 Task: Calculate the inverse hyperbolic cosecant for x = 7.5.
Action: Mouse moved to (1266, 84)
Screenshot: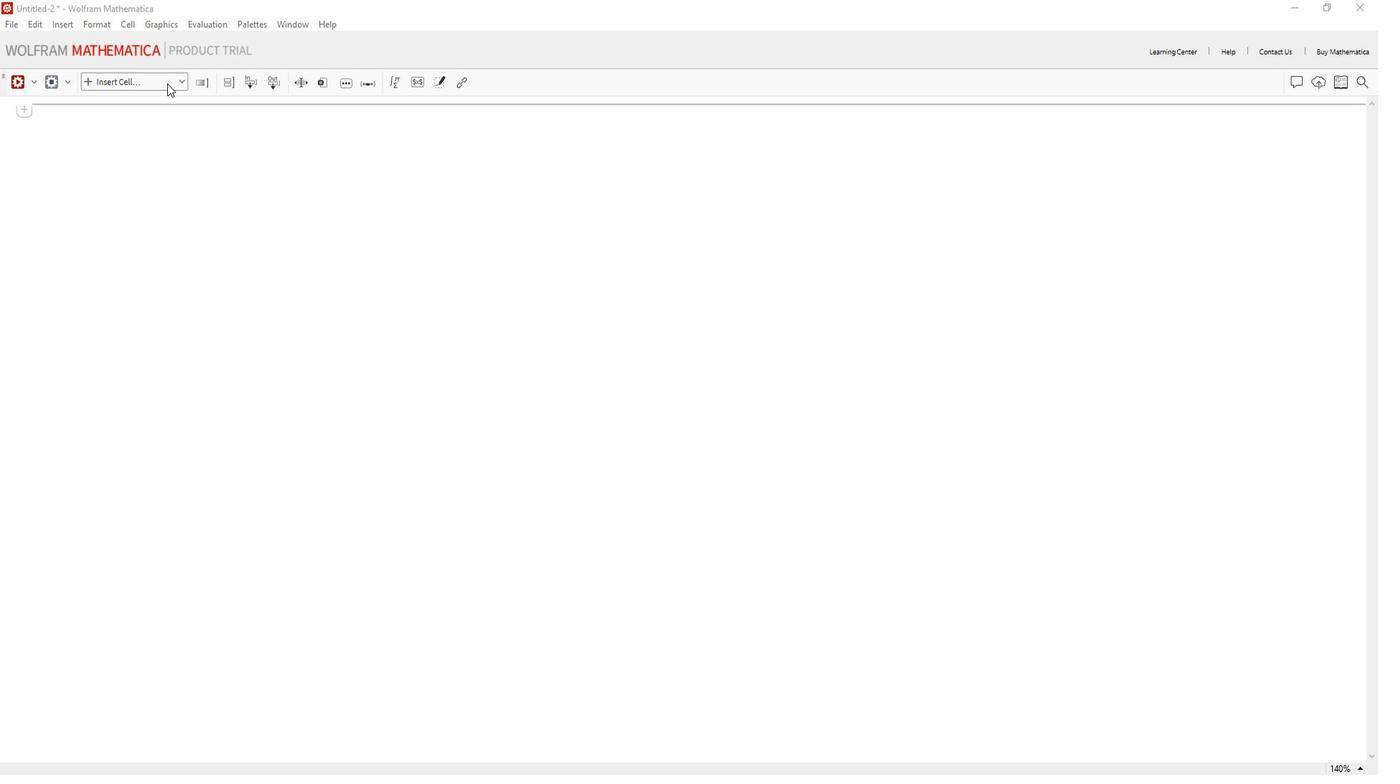 
Action: Mouse pressed left at (1266, 84)
Screenshot: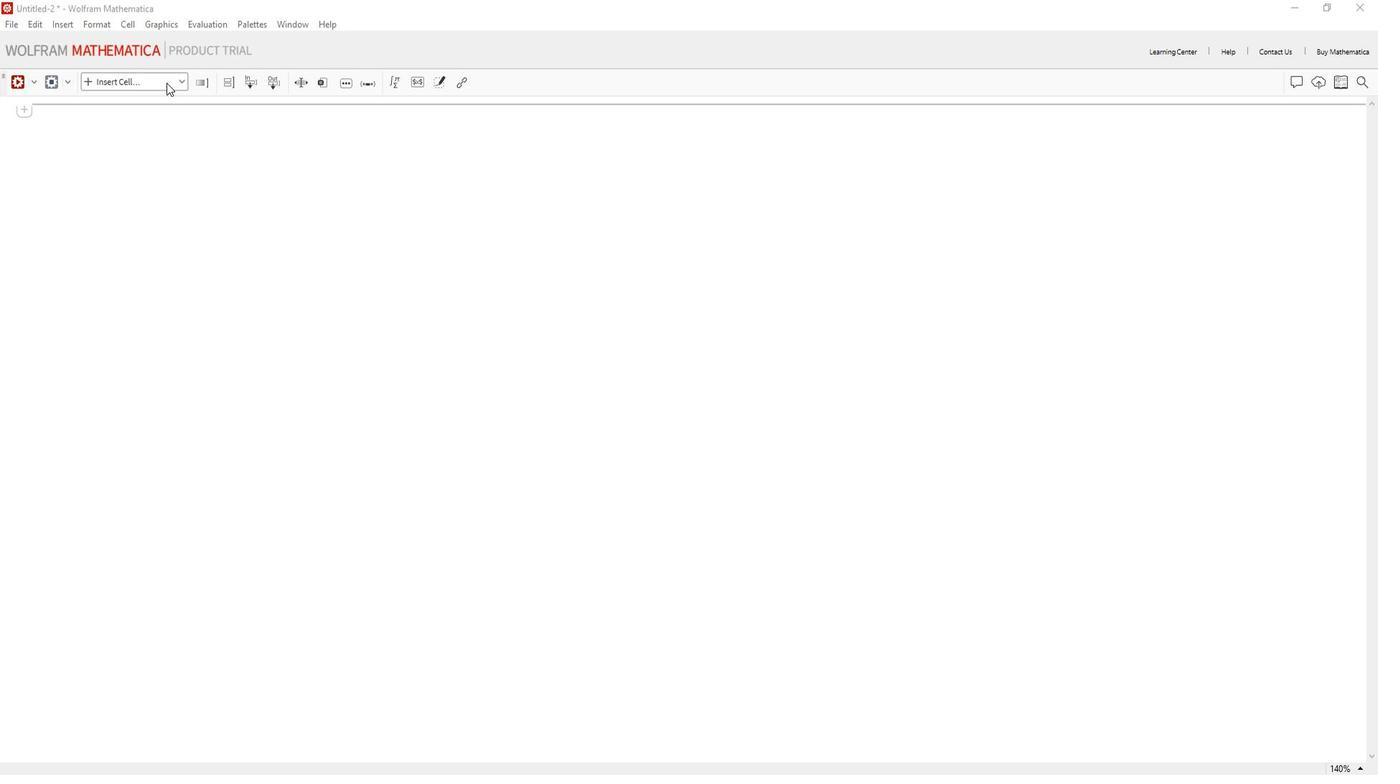 
Action: Mouse moved to (1232, 114)
Screenshot: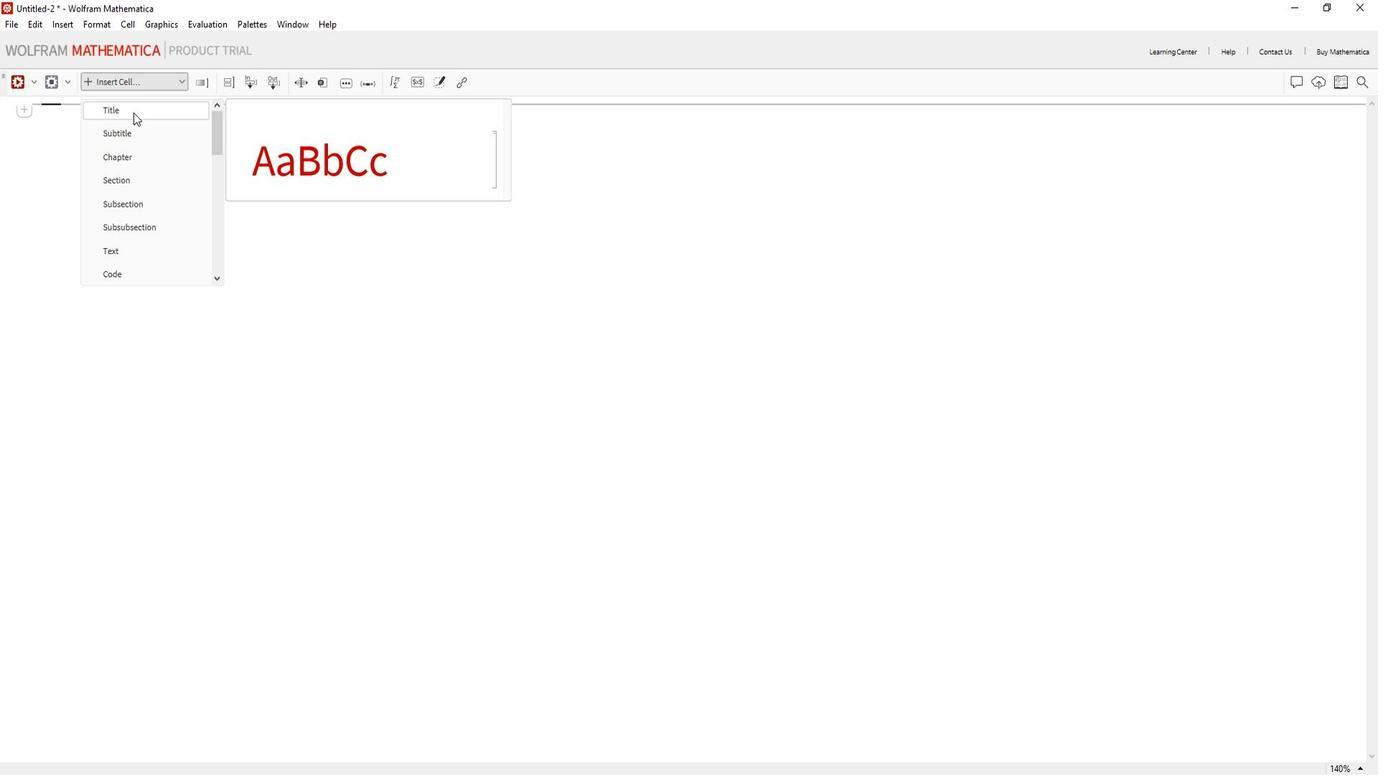 
Action: Mouse pressed left at (1232, 114)
Screenshot: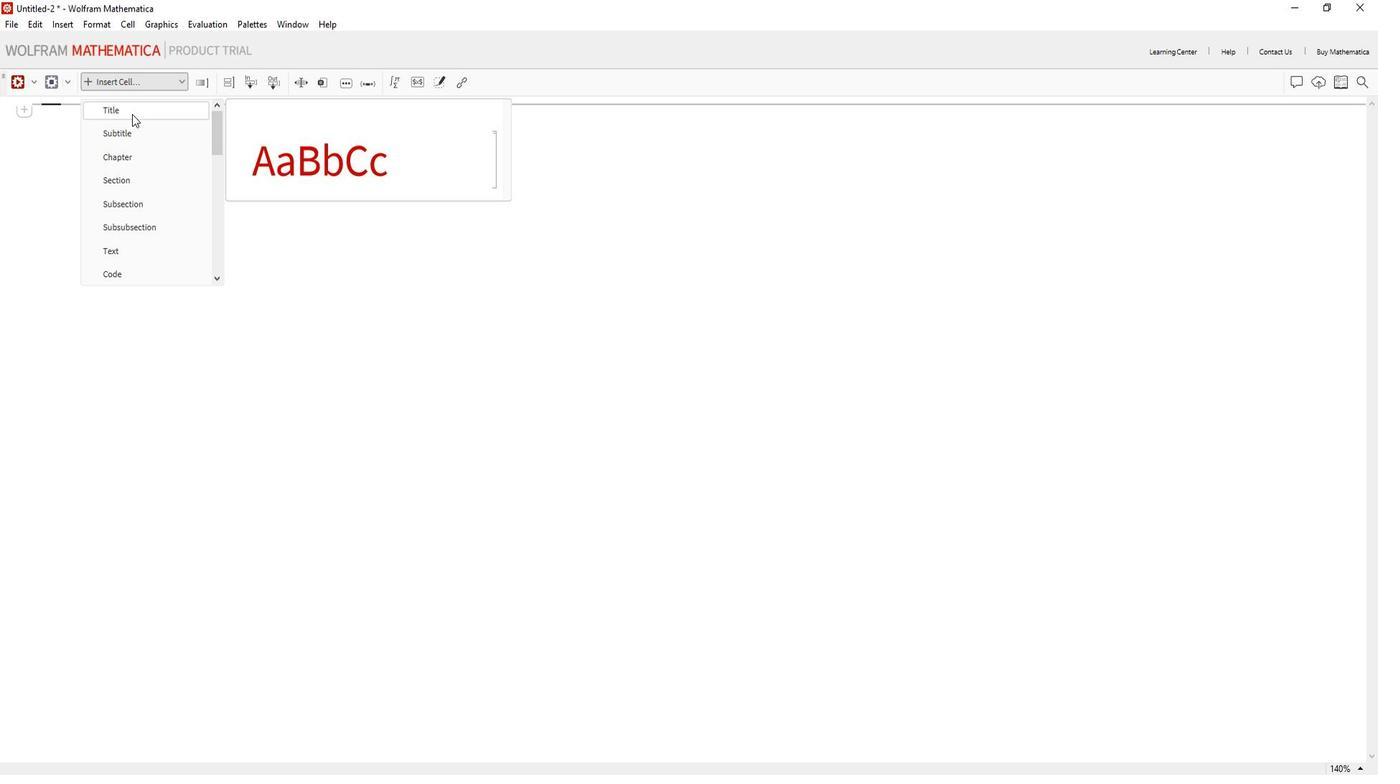 
Action: Key pressed <Key.shift>Calculate<Key.space>the<Key.space>inverse<Key.space>hyperbolic<Key.space>cosecant.
Screenshot: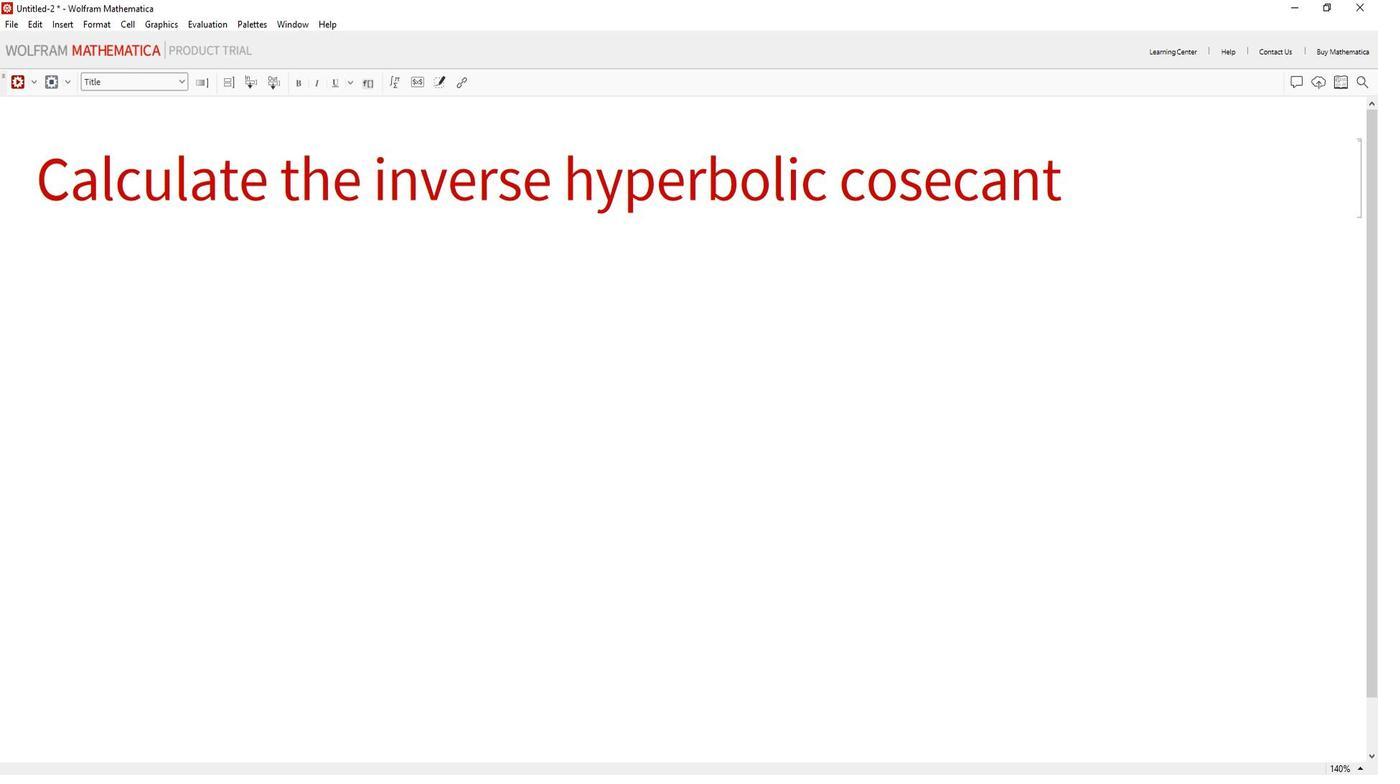 
Action: Mouse moved to (1262, 239)
Screenshot: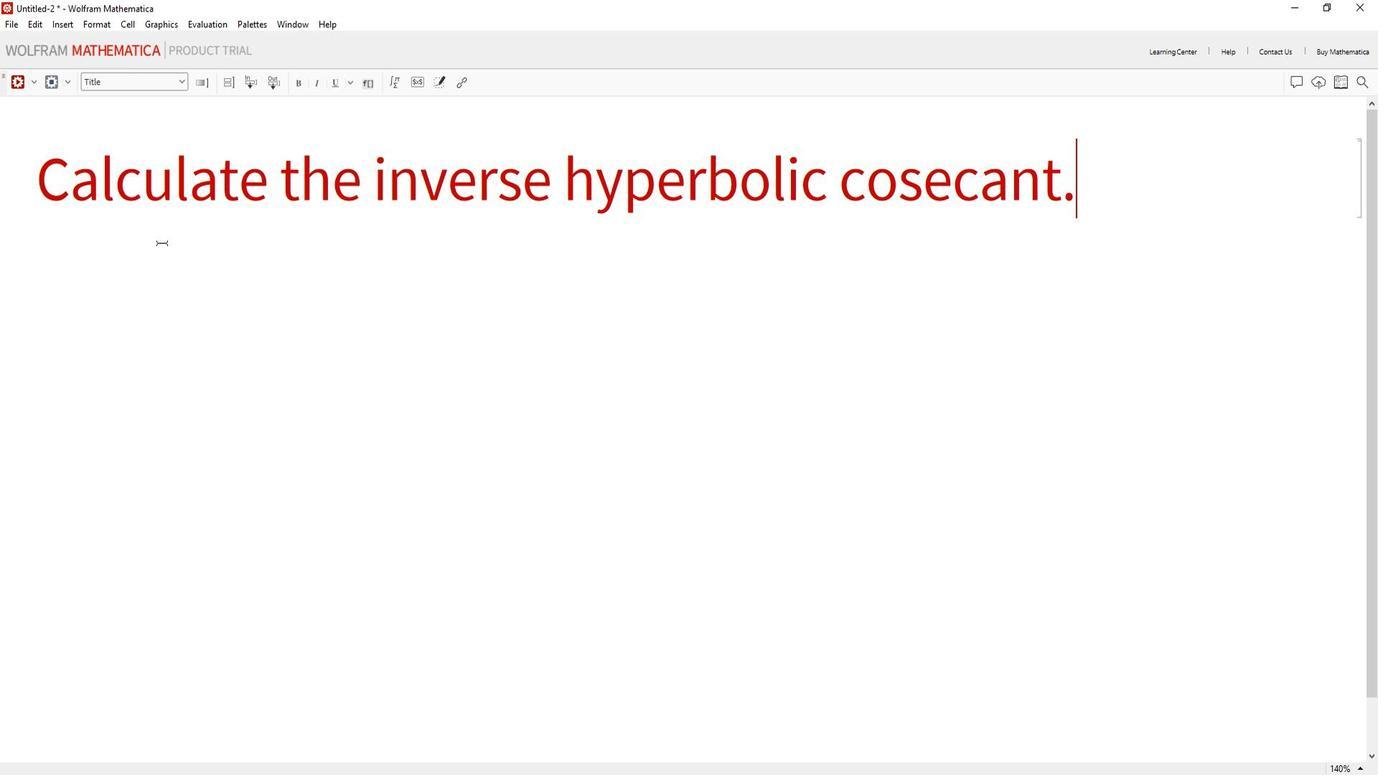 
Action: Mouse pressed left at (1262, 239)
Screenshot: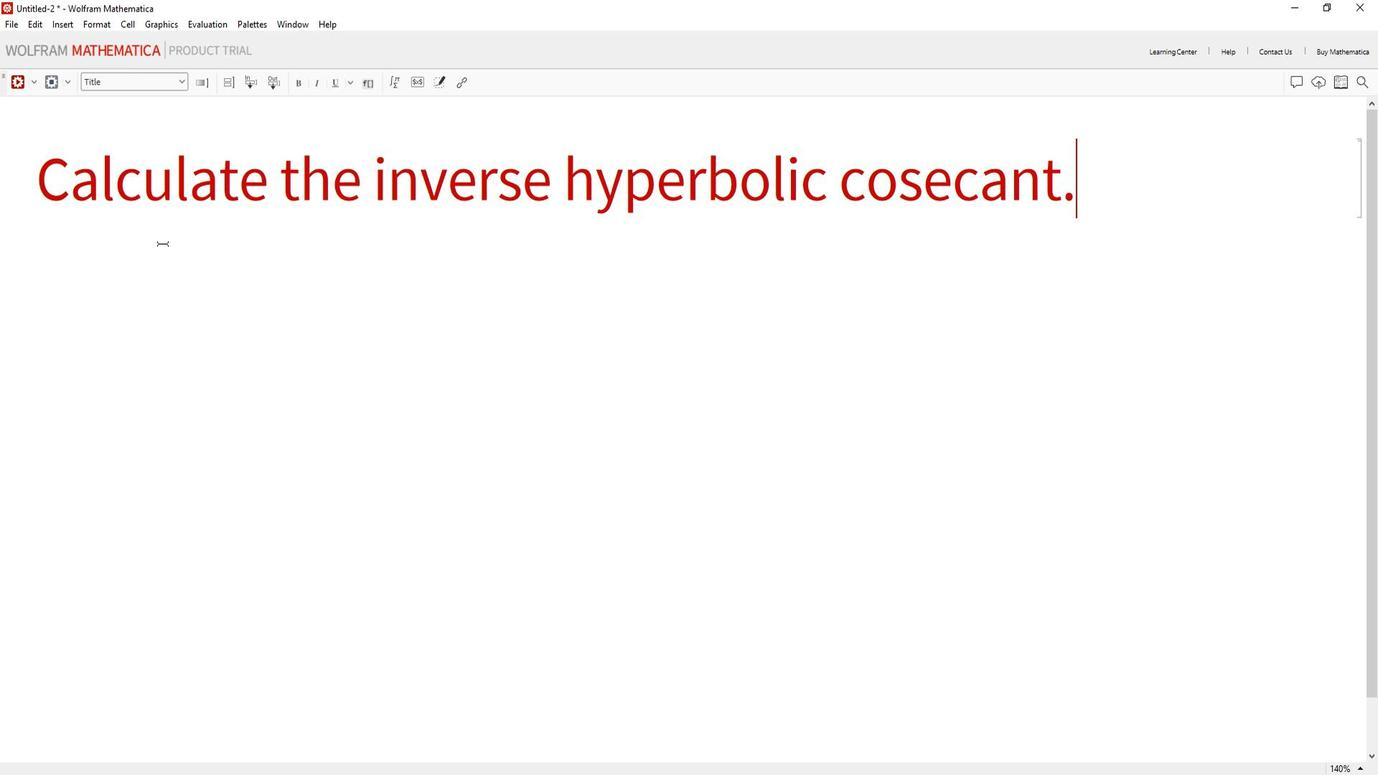 
Action: Mouse moved to (1232, 79)
Screenshot: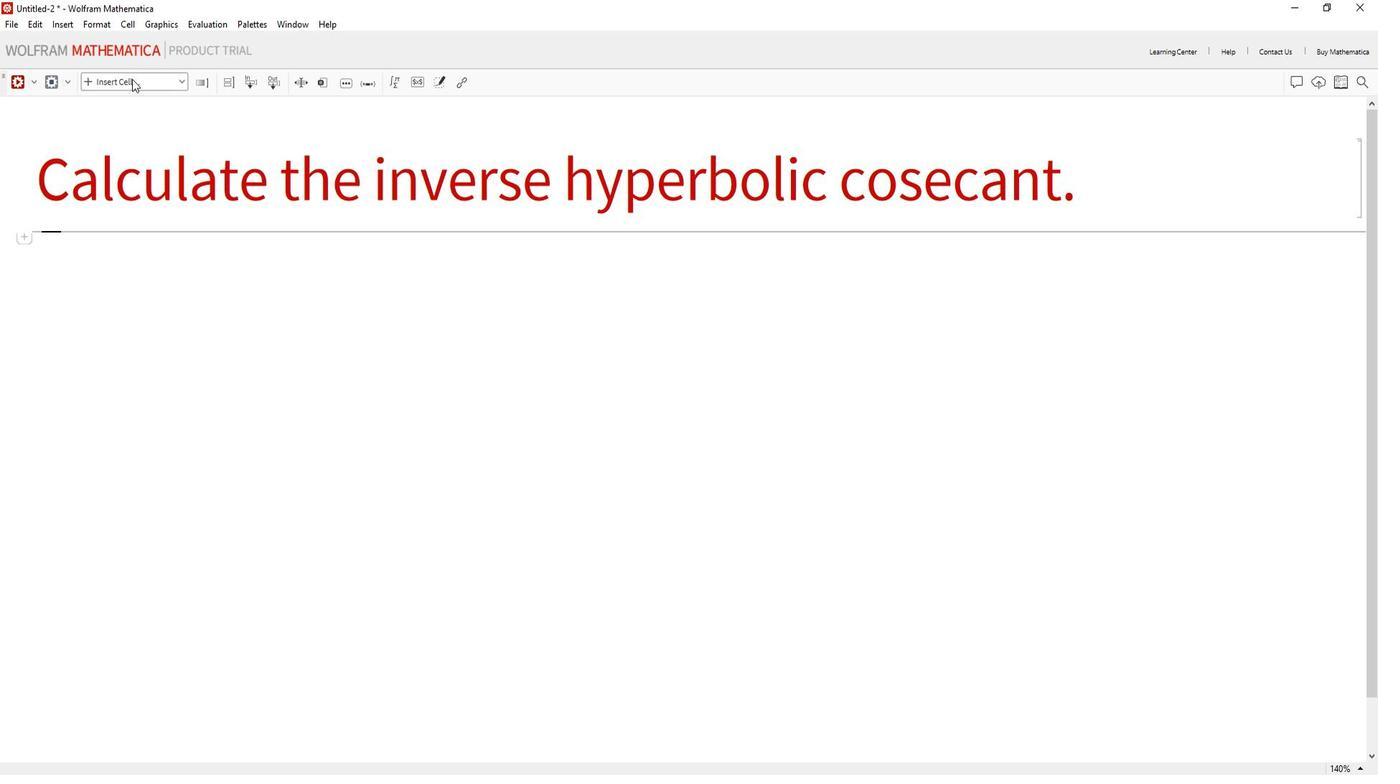 
Action: Mouse pressed left at (1232, 79)
Screenshot: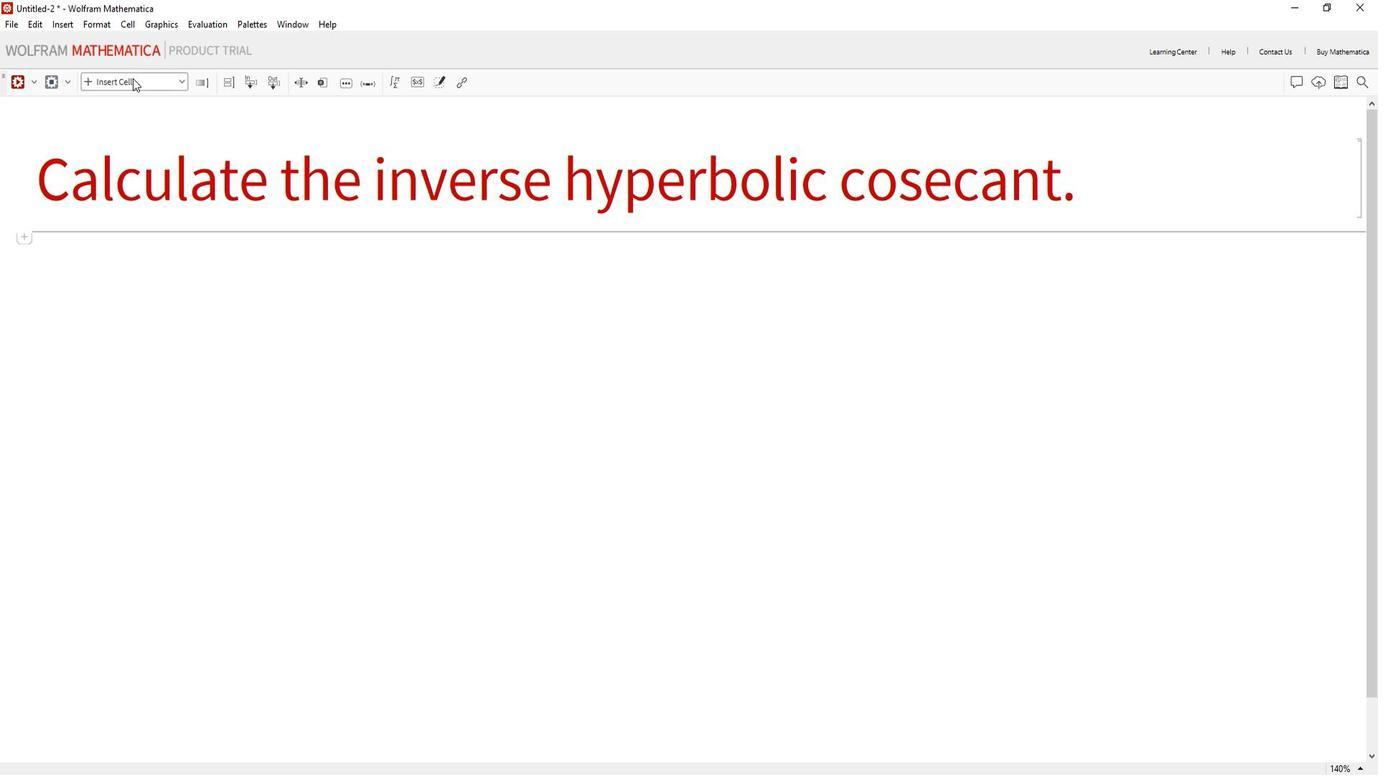 
Action: Mouse moved to (1224, 270)
Screenshot: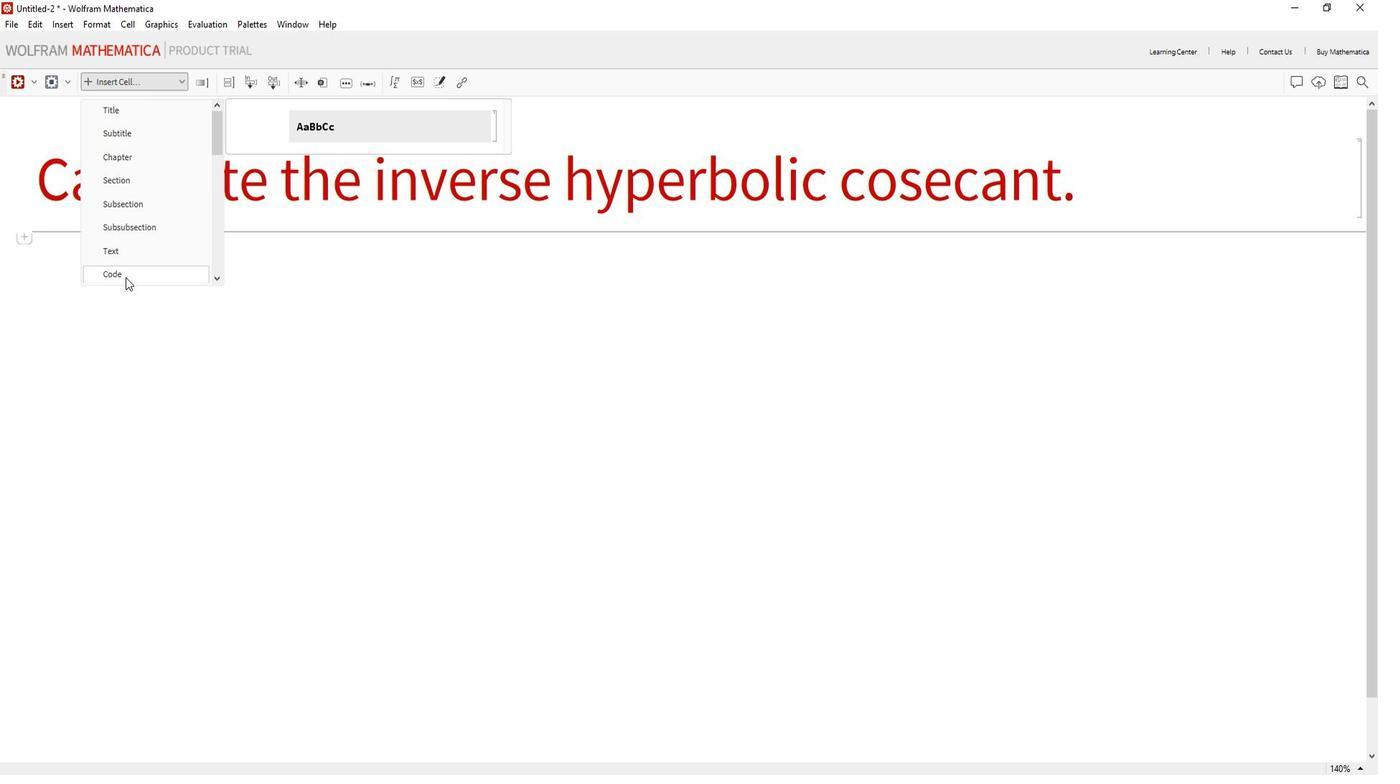 
Action: Mouse pressed left at (1224, 270)
Screenshot: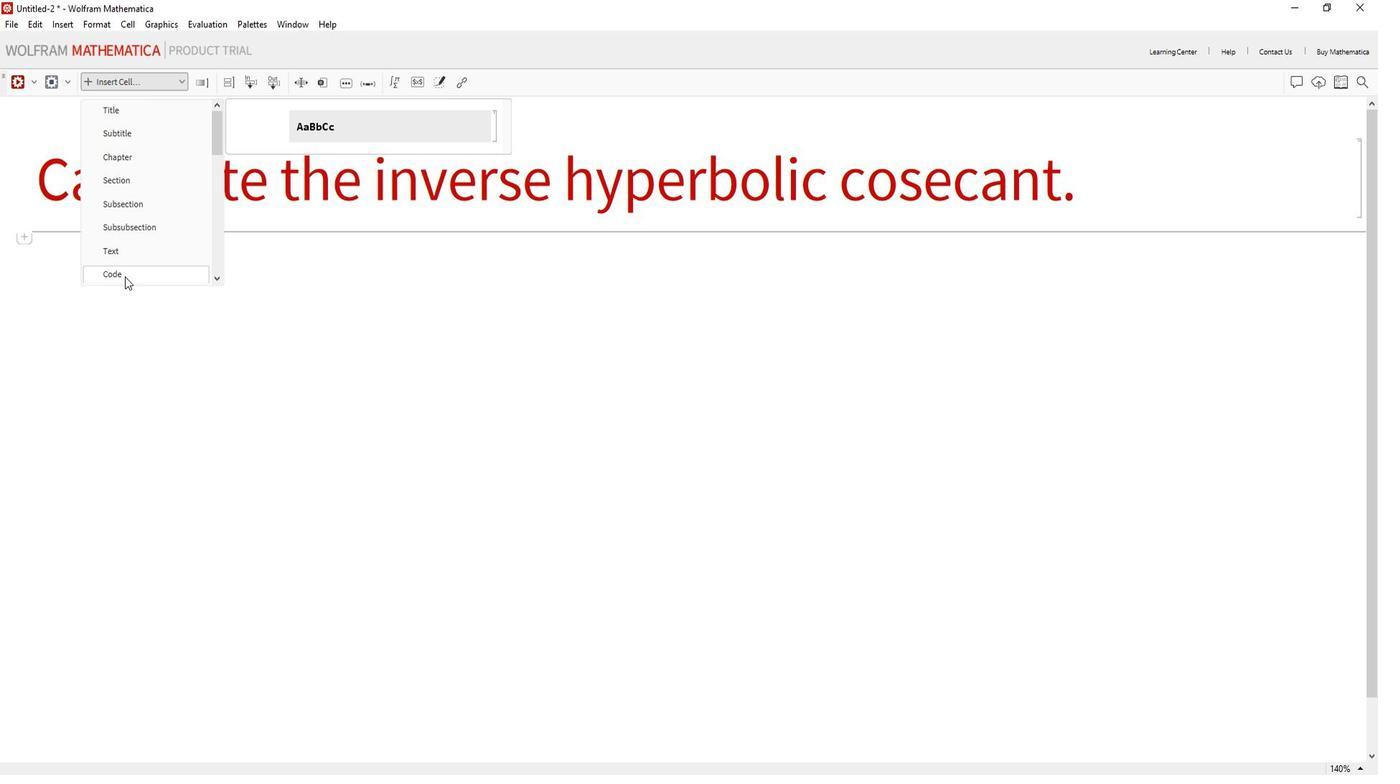 
Action: Mouse pressed left at (1224, 270)
Screenshot: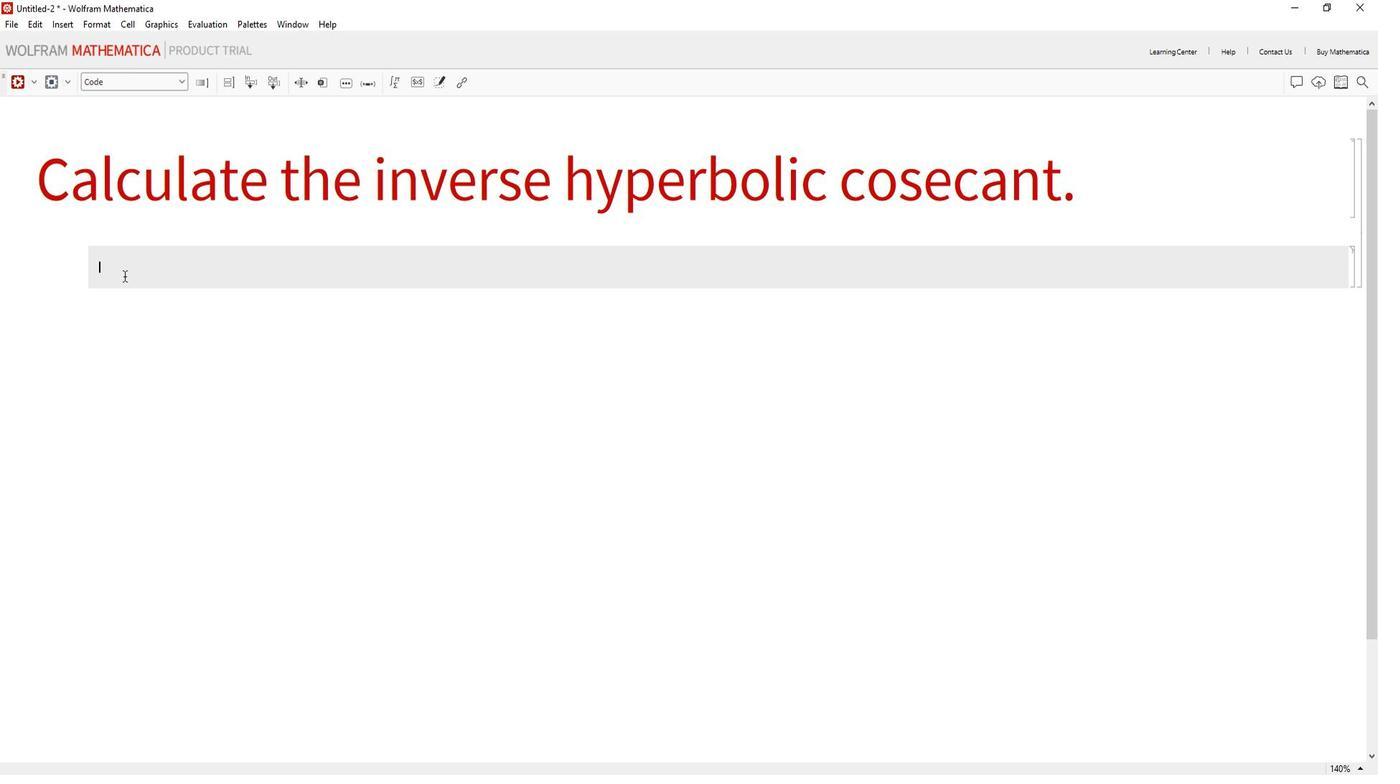
Action: Mouse moved to (1018, 298)
Screenshot: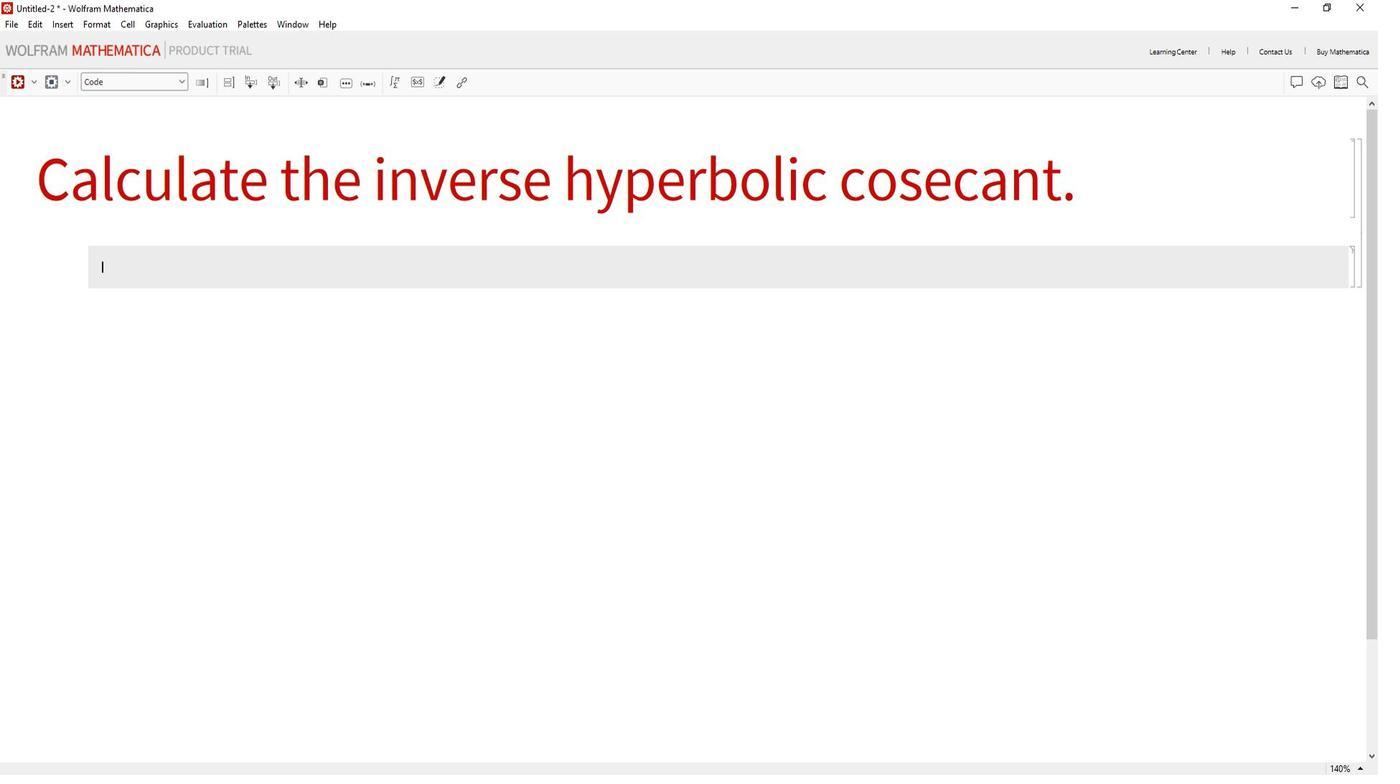 
Action: Mouse pressed left at (1018, 298)
Screenshot: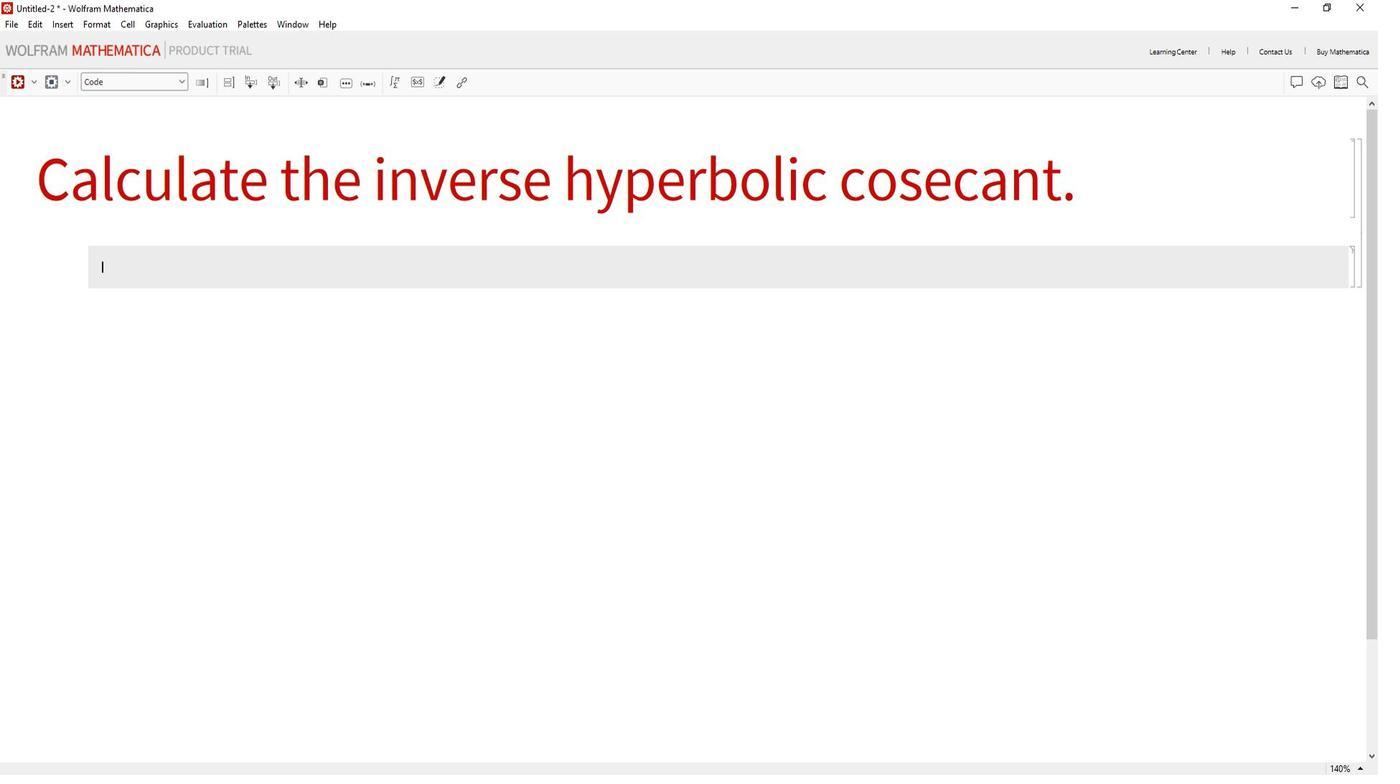 
Action: Mouse moved to (1220, 264)
Screenshot: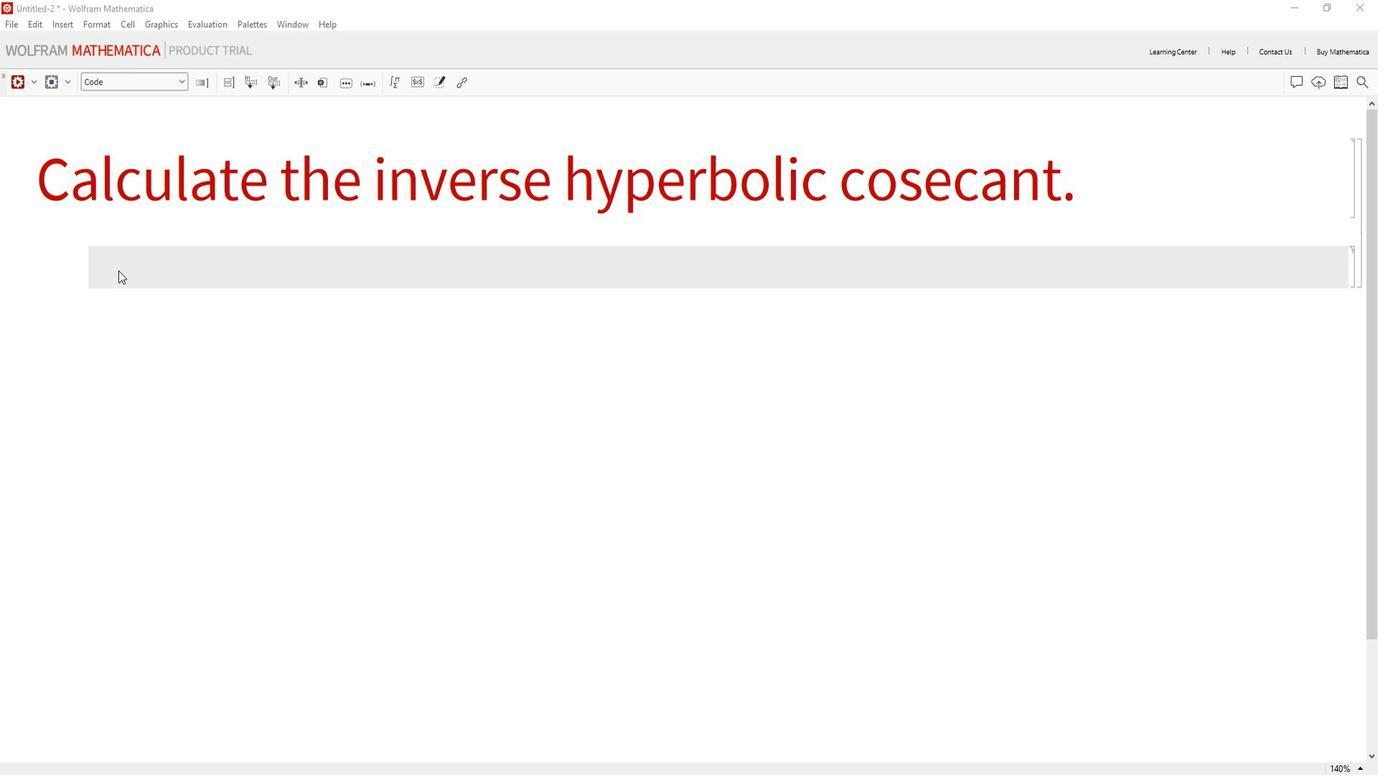 
Action: Mouse pressed left at (1220, 264)
Screenshot: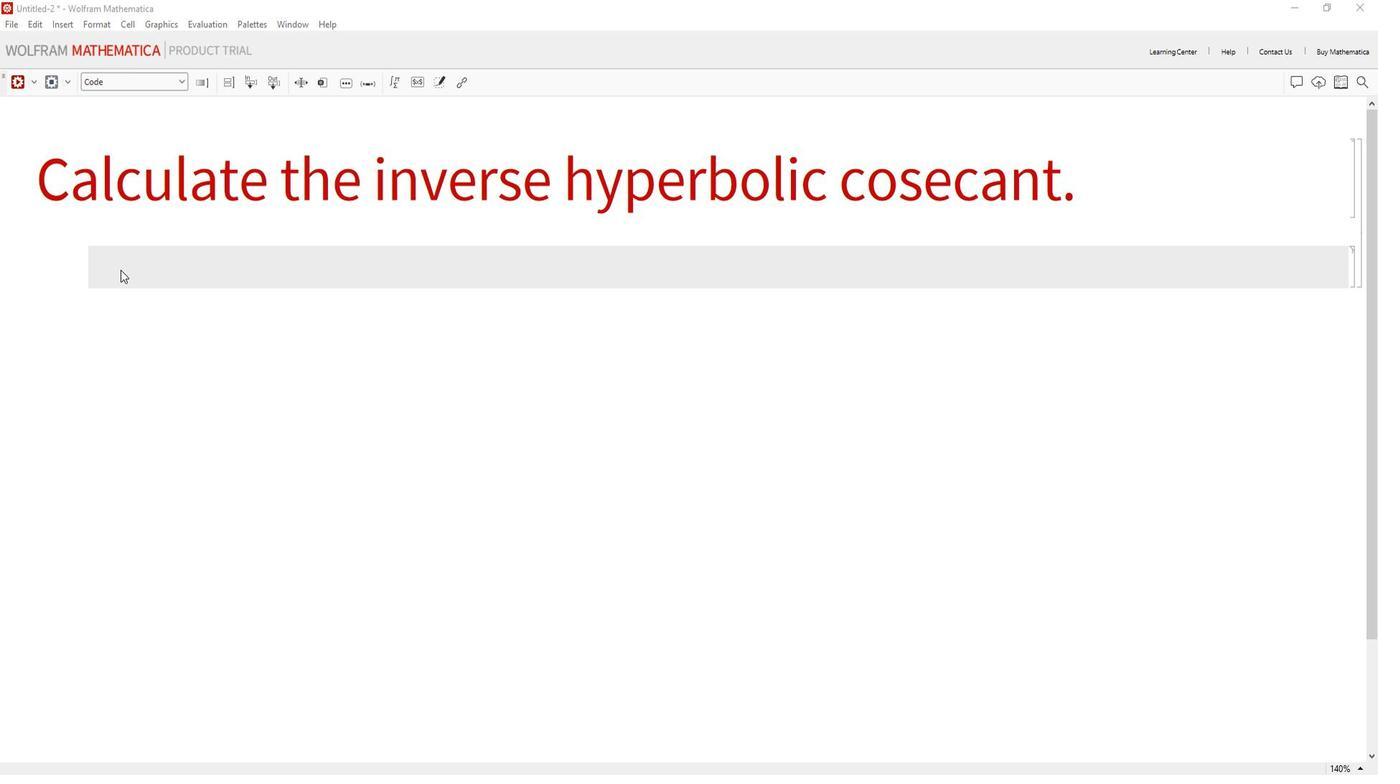 
Action: Mouse moved to (1220, 264)
Screenshot: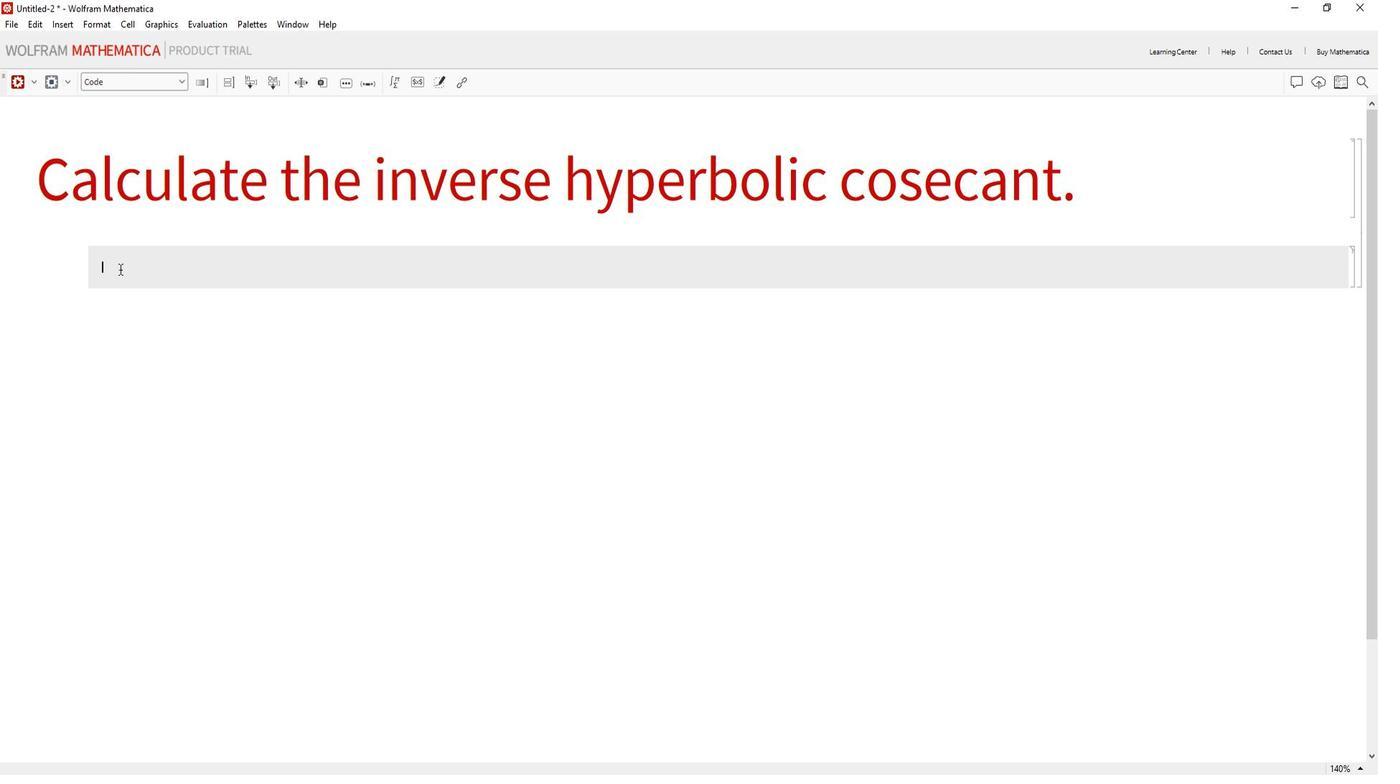 
Action: Key pressed <Key.shift_r>(*<Key.shift>Define<Key.space>the<Key.space>value<Key.space>of<Key.space>x<Key.right><Key.right>x<Key.space>=<Key.space>7.5;<Key.enter><Key.enter><Key.shift_r><Key.shift_r>(*<Key.shift>Evaluate<Key.space>the<Key.space>inverse<Key.space>hyperbolic<Key.space>cosecant<Key.right><Key.right><Key.enter>inverse<Key.shift>Hyperbolic<Key.shift>Cosecant<Key.enter><Key.space>=<Key.space><Key.shift>Arc<Key.shift>Csch<Key.enter>[x<Key.right>;<Key.enter><Key.enter><Key.shift_r>(*<Key.shift><Key.shift><Key.shift><Key.shift><Key.shift><Key.shift><Key.shift>Display<Key.space>the<Key.space>result<Key.right><Key.right><Key.enter>inverse<Key.shift>Hyper<Key.shift>bolic<Key.shift>Cosecant<Key.enter>
Screenshot: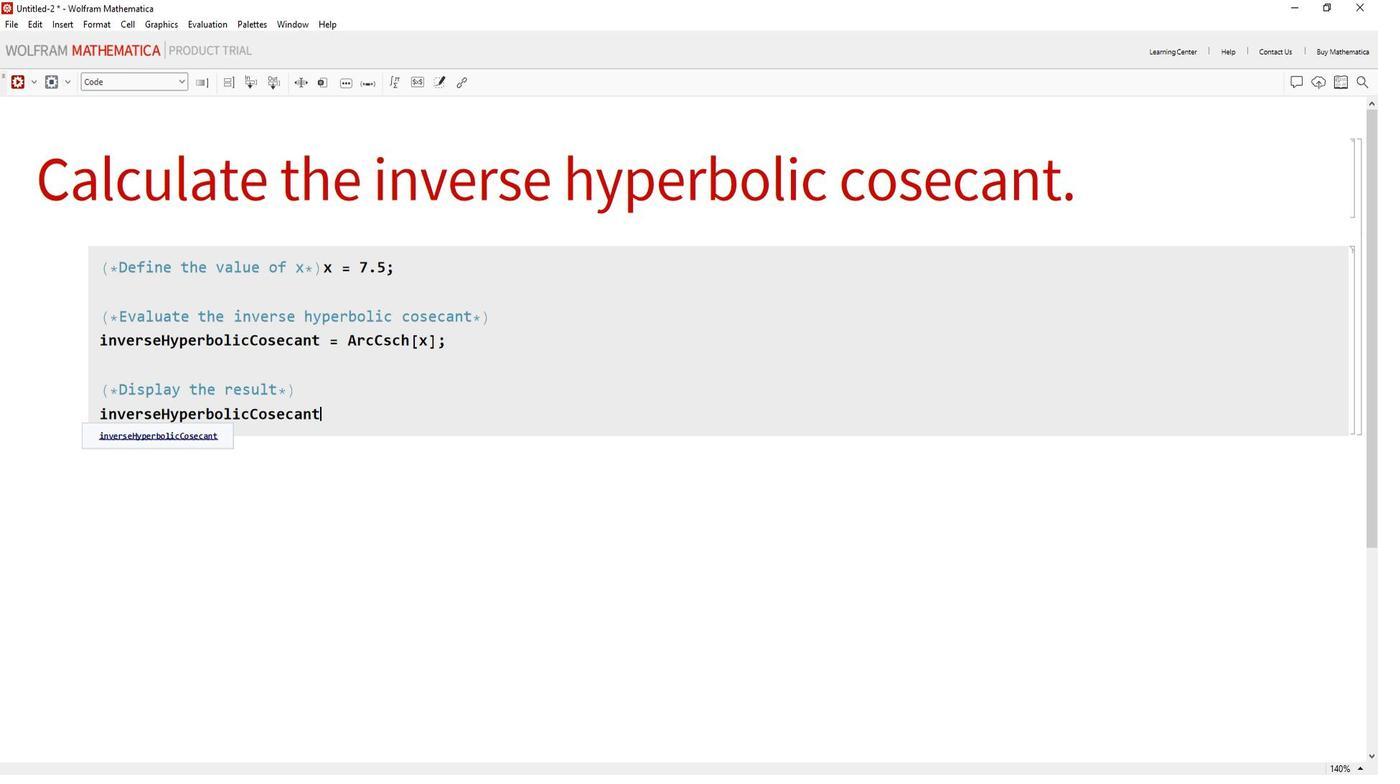 
Action: Mouse moved to (1121, 78)
Screenshot: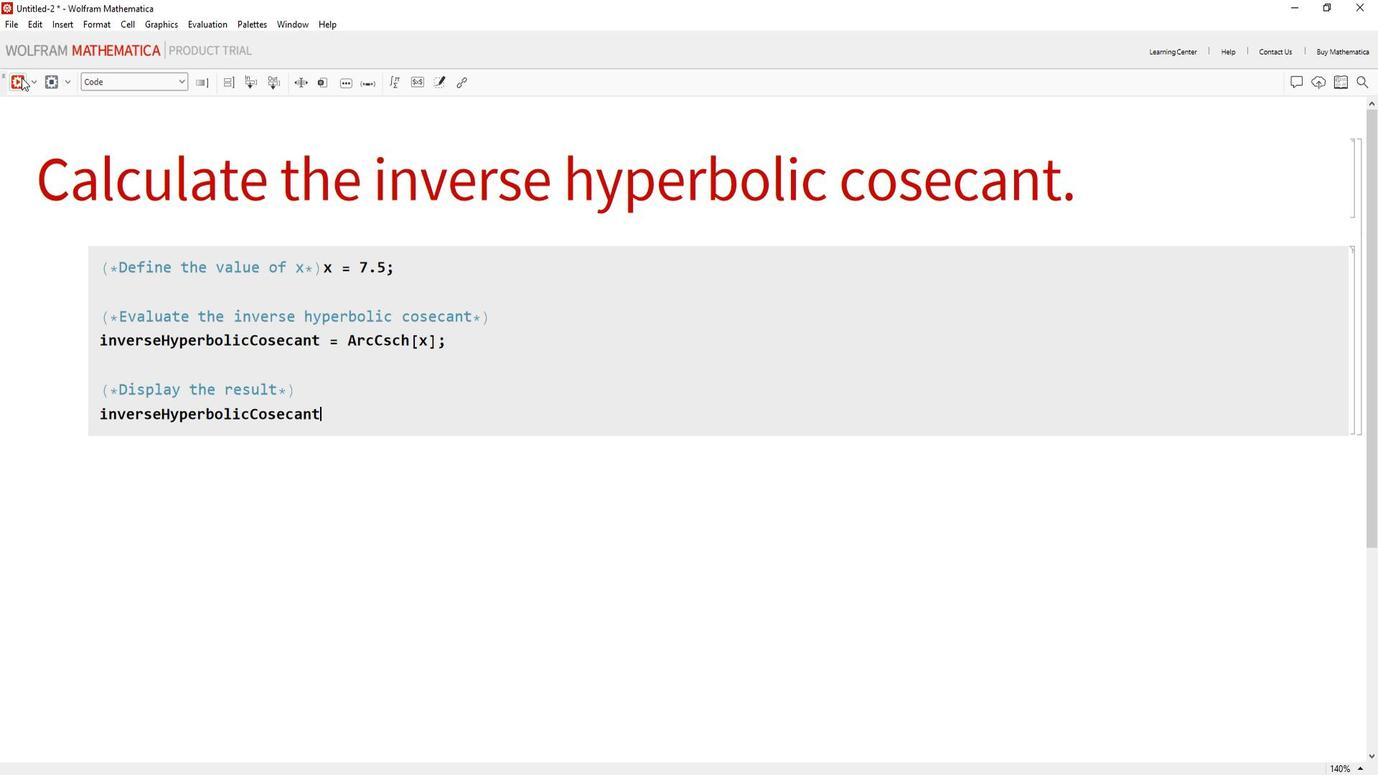 
Action: Mouse pressed left at (1121, 78)
Screenshot: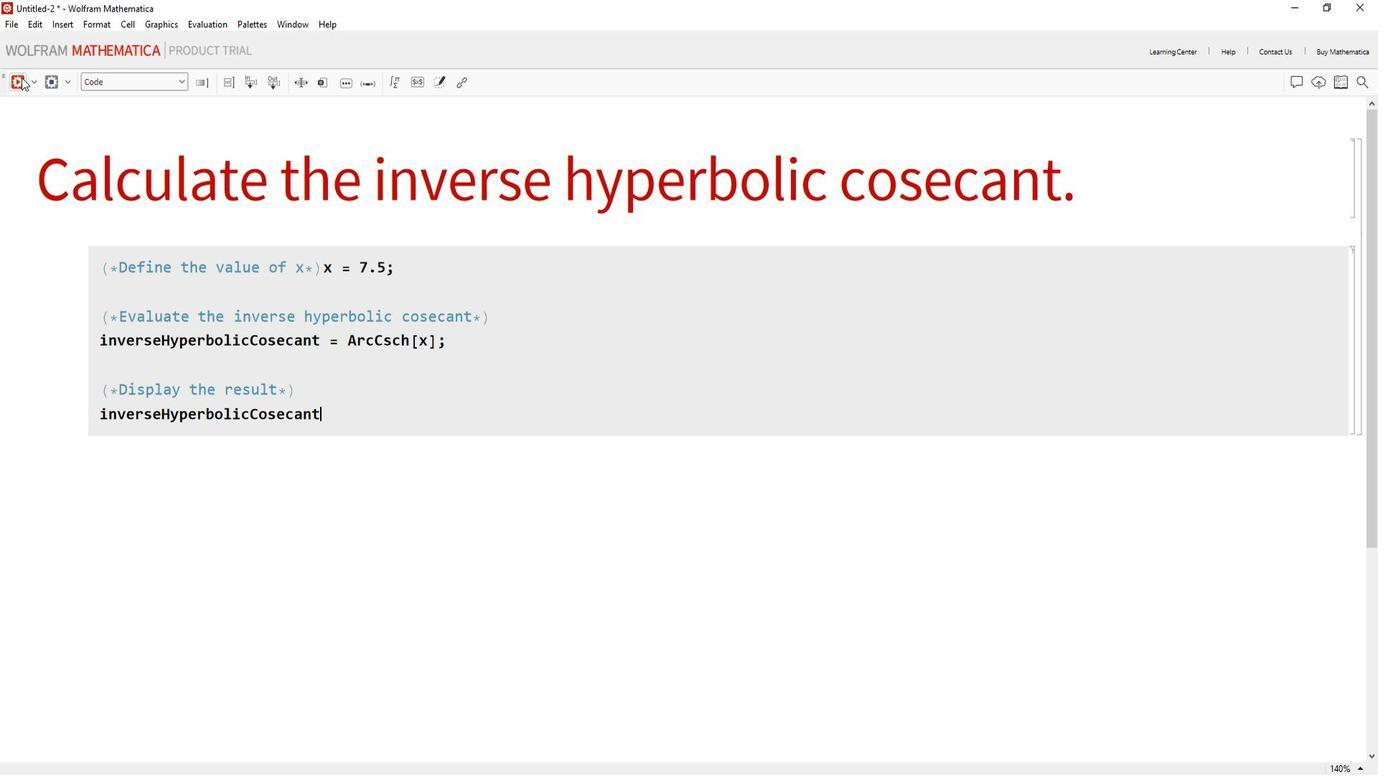 
Action: Mouse moved to (1338, 460)
Screenshot: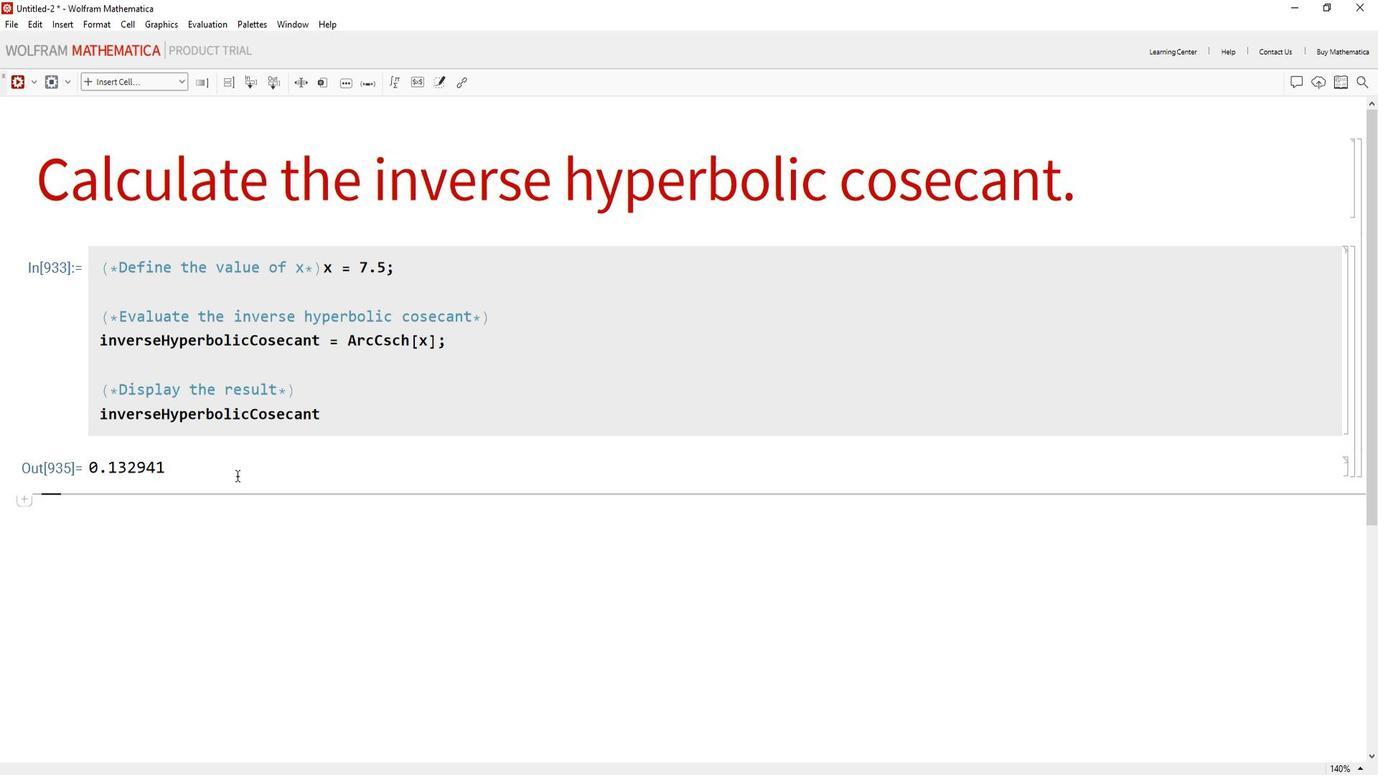 
